 Task: Check the contact section.
Action: Mouse moved to (1224, 205)
Screenshot: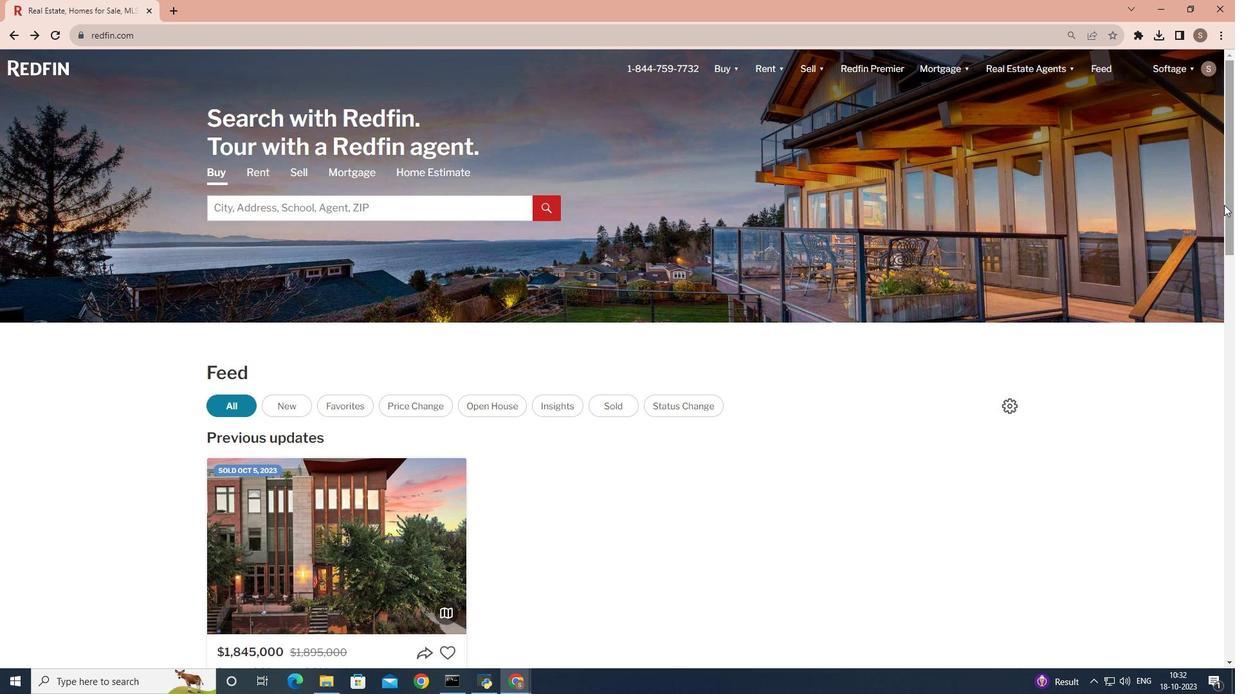 
Action: Mouse pressed left at (1224, 205)
Screenshot: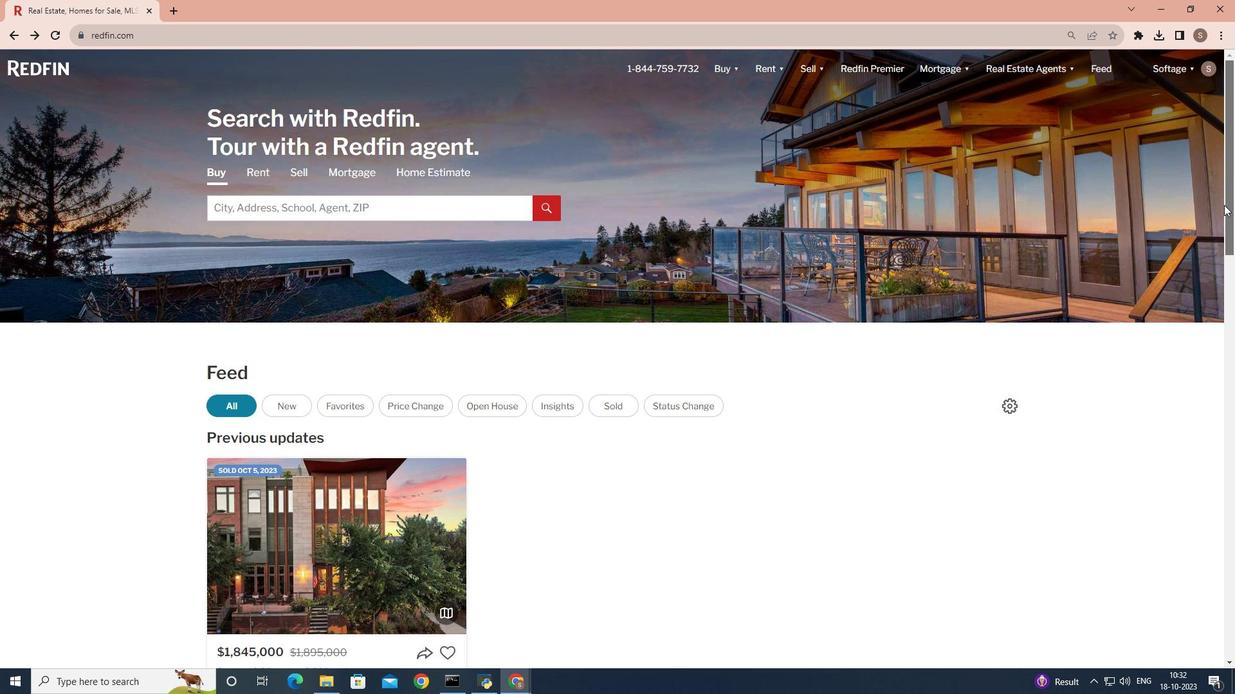 
Action: Mouse moved to (385, 572)
Screenshot: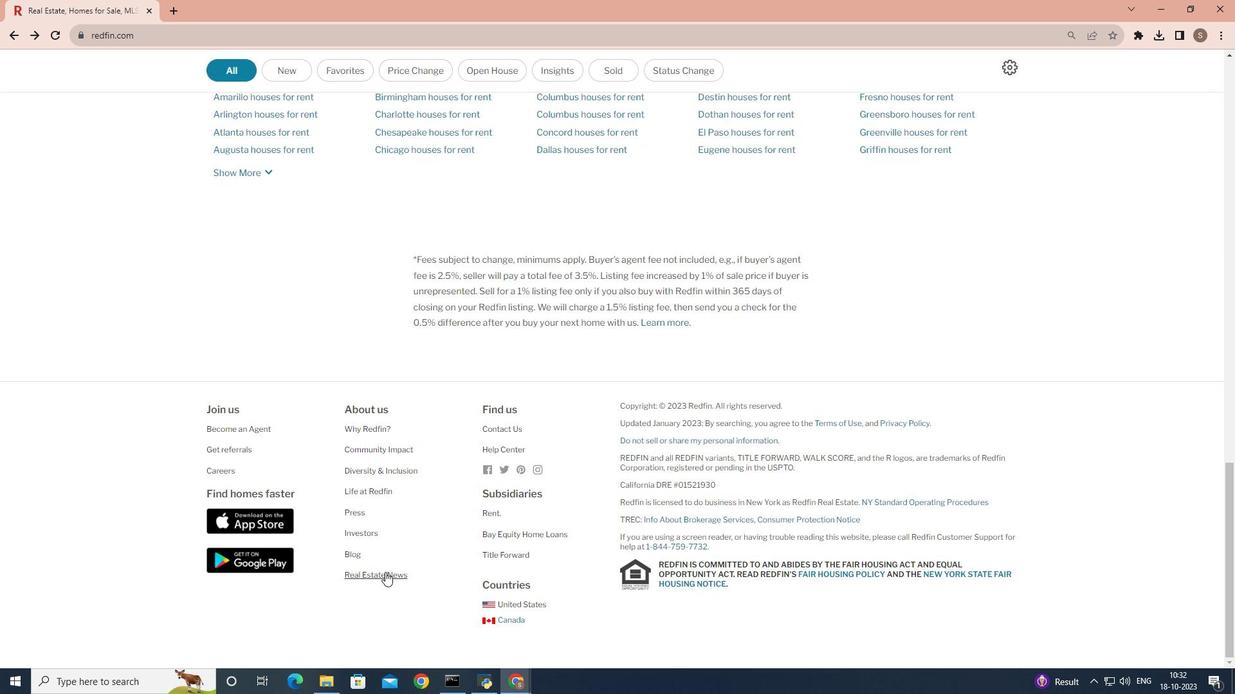 
Action: Mouse pressed left at (385, 572)
Screenshot: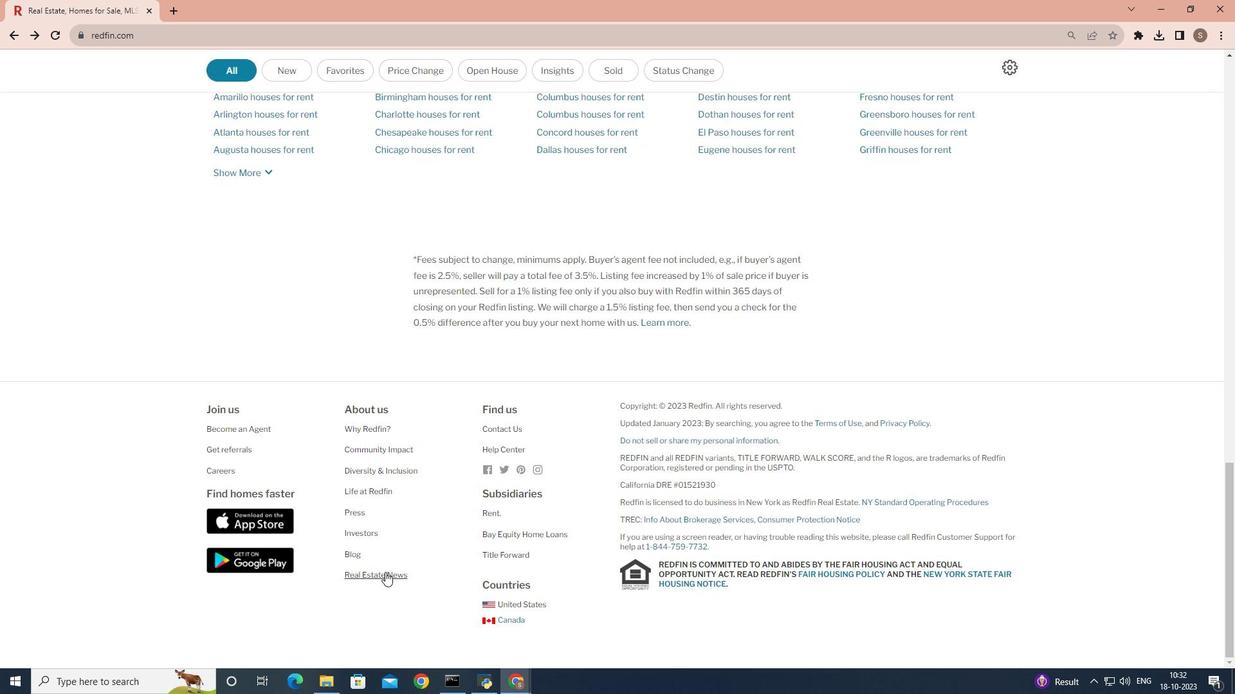 
Action: Mouse moved to (811, 117)
Screenshot: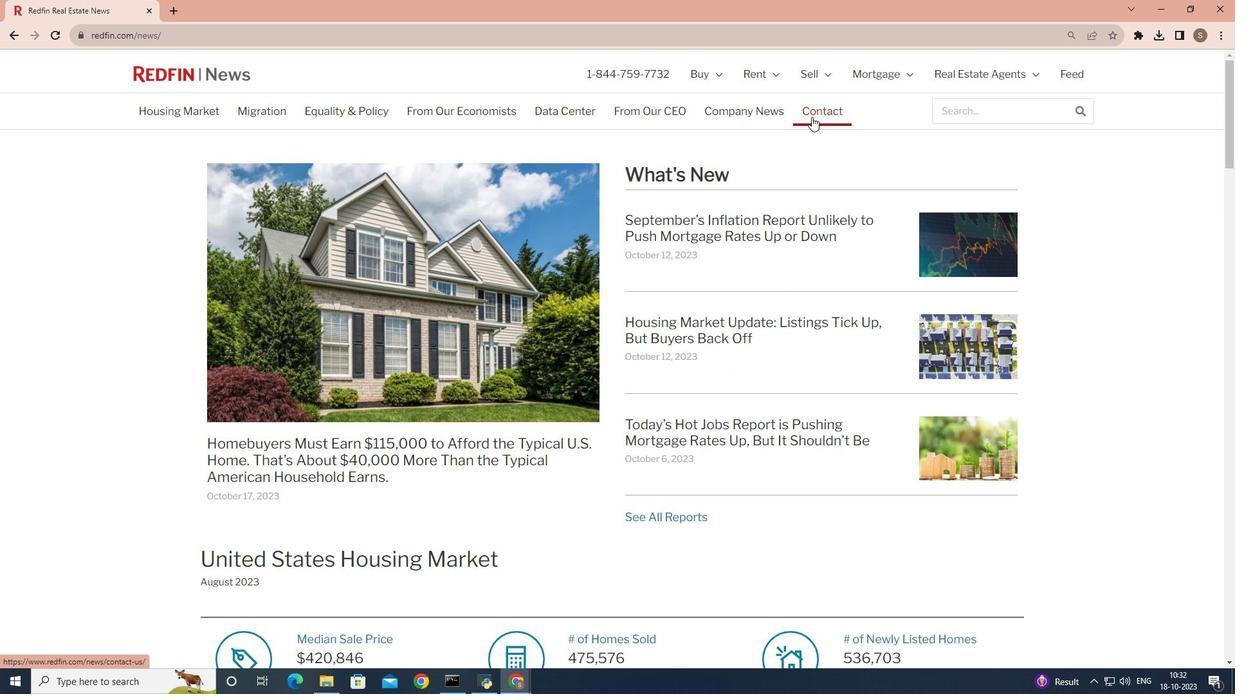 
Action: Mouse pressed left at (811, 117)
Screenshot: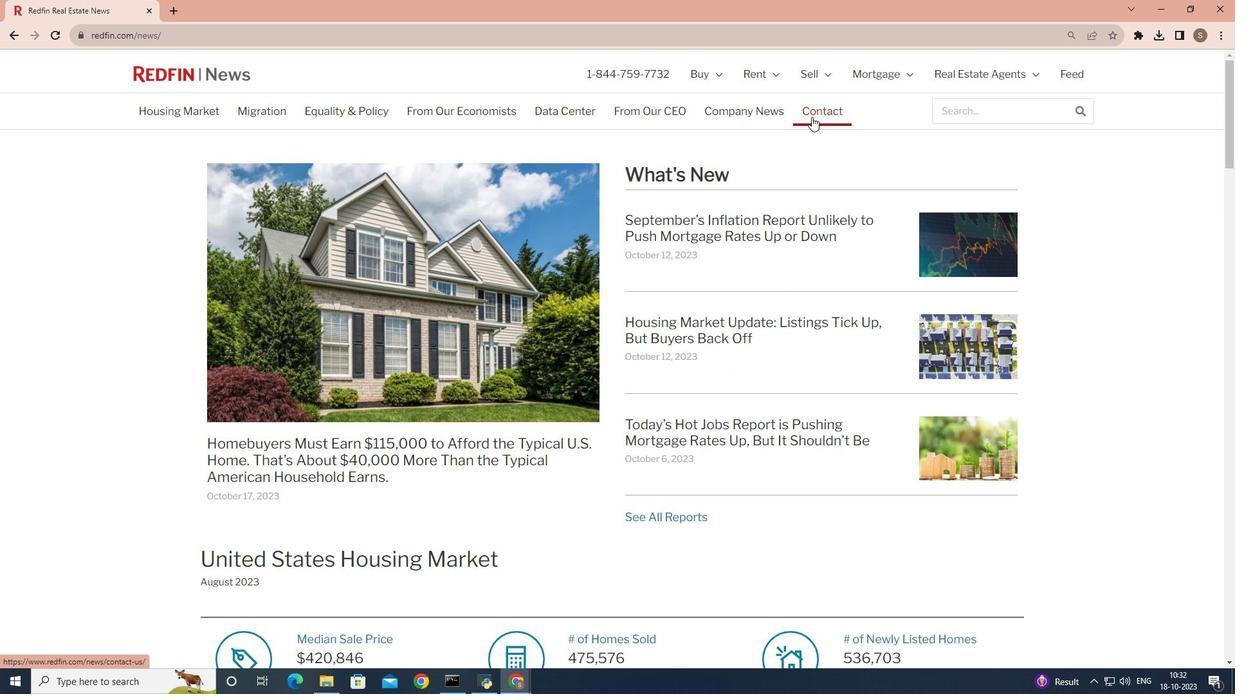 
